 Task: Create a rule from the Routing list, Task moved to a section -> Set Priority in the project AgileCamp , set the section as Done clear the priority
Action: Mouse moved to (92, 362)
Screenshot: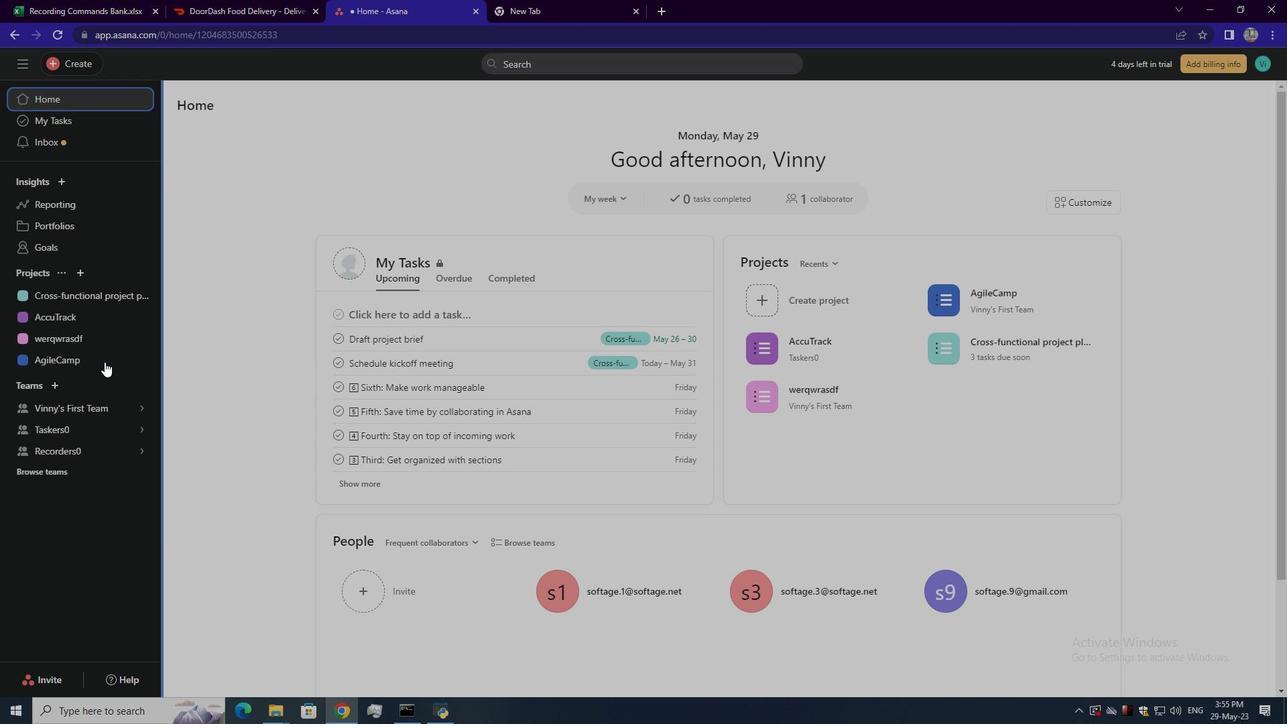 
Action: Mouse pressed left at (92, 362)
Screenshot: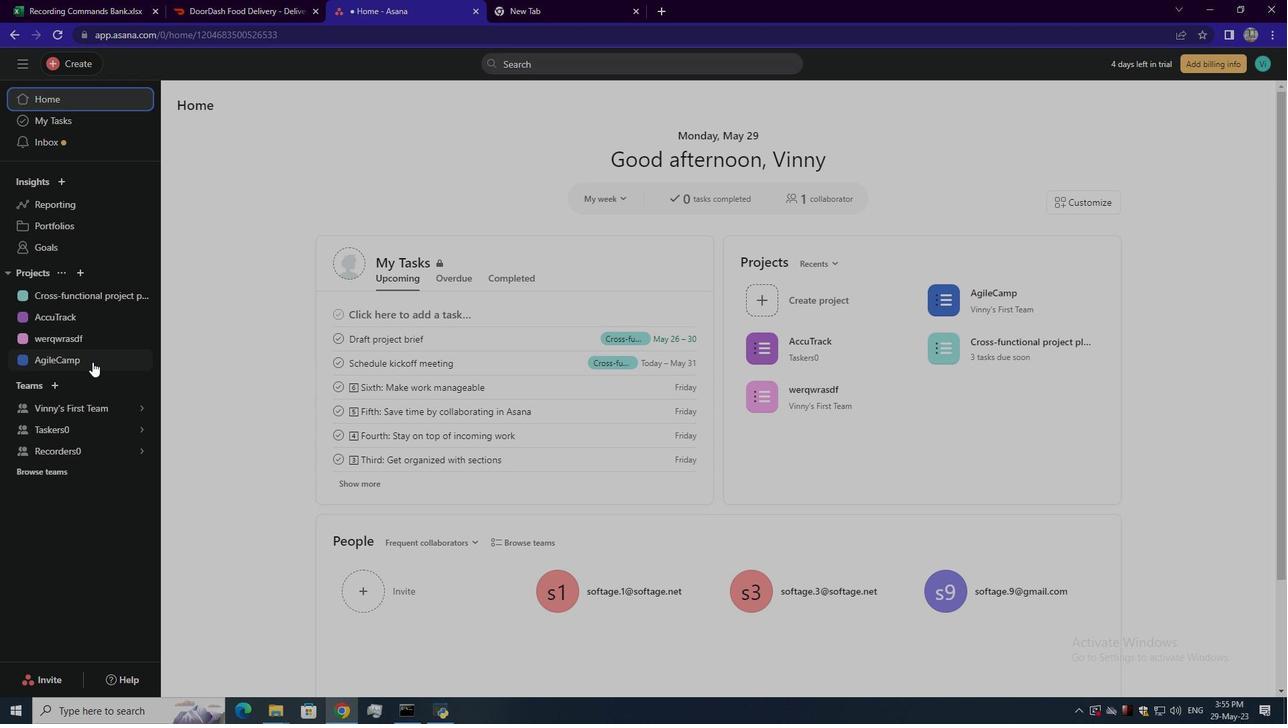 
Action: Mouse moved to (1254, 107)
Screenshot: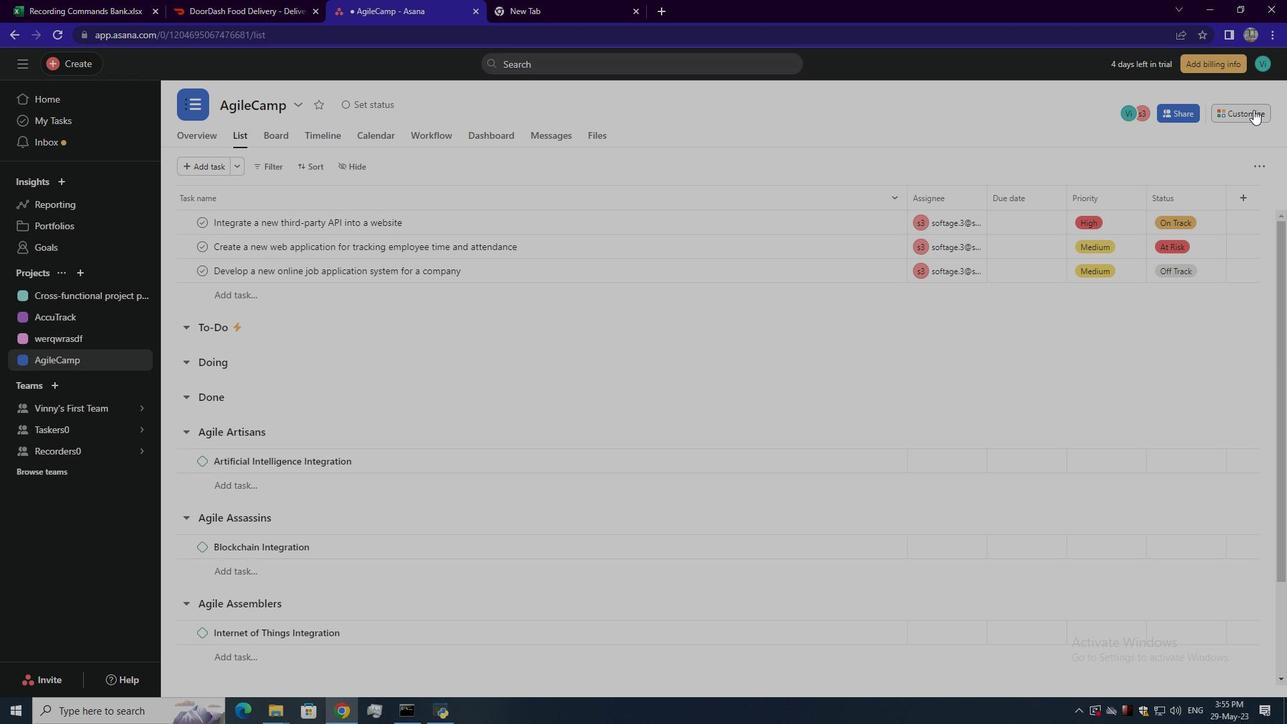 
Action: Mouse pressed left at (1254, 107)
Screenshot: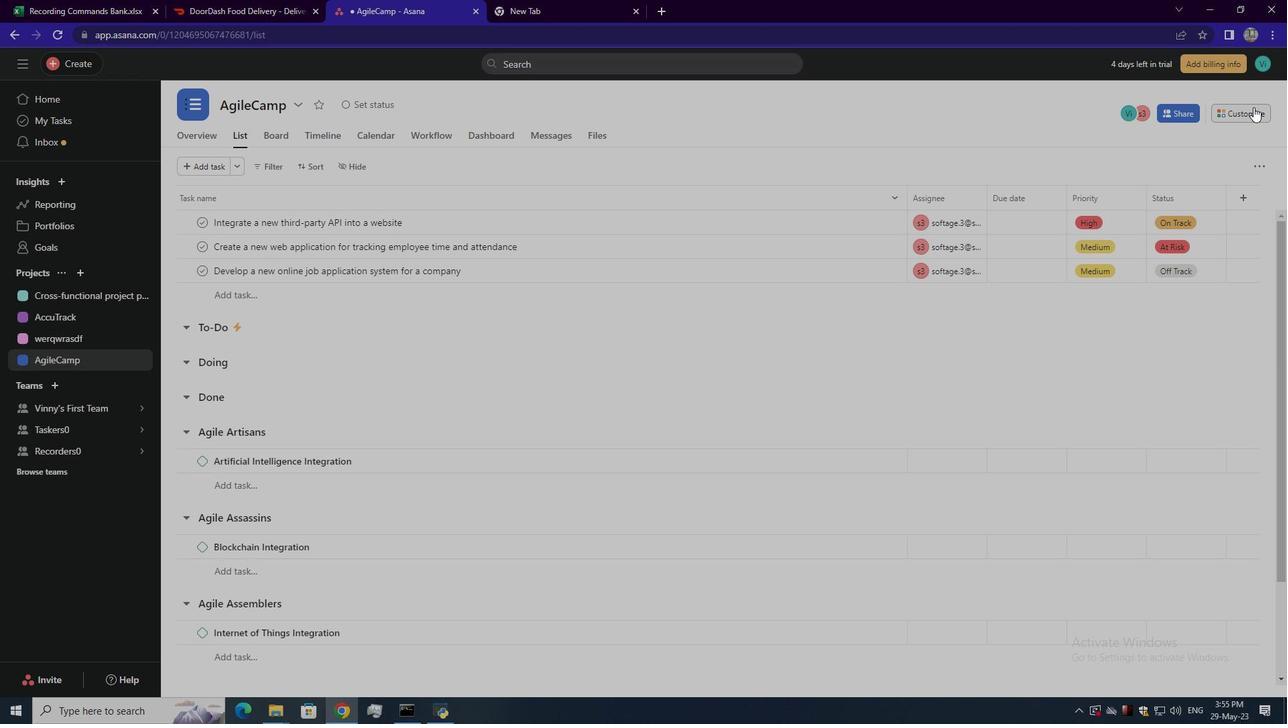 
Action: Mouse moved to (999, 283)
Screenshot: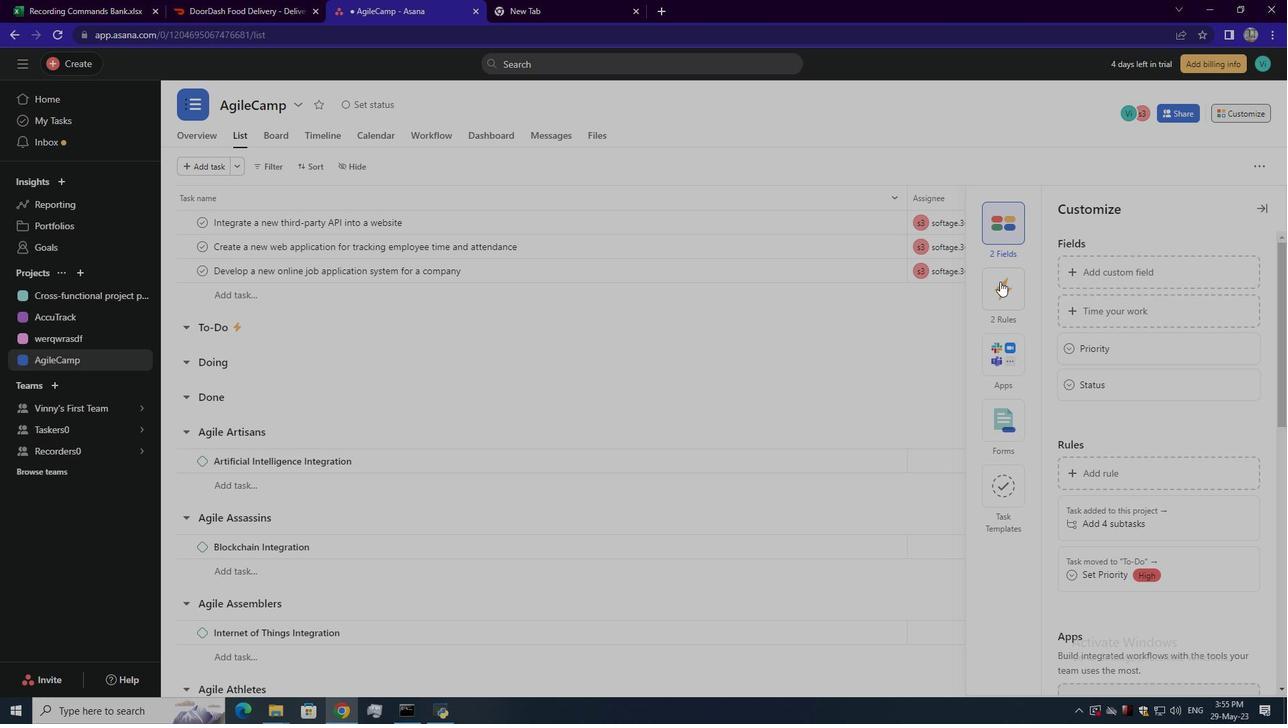 
Action: Mouse pressed left at (999, 283)
Screenshot: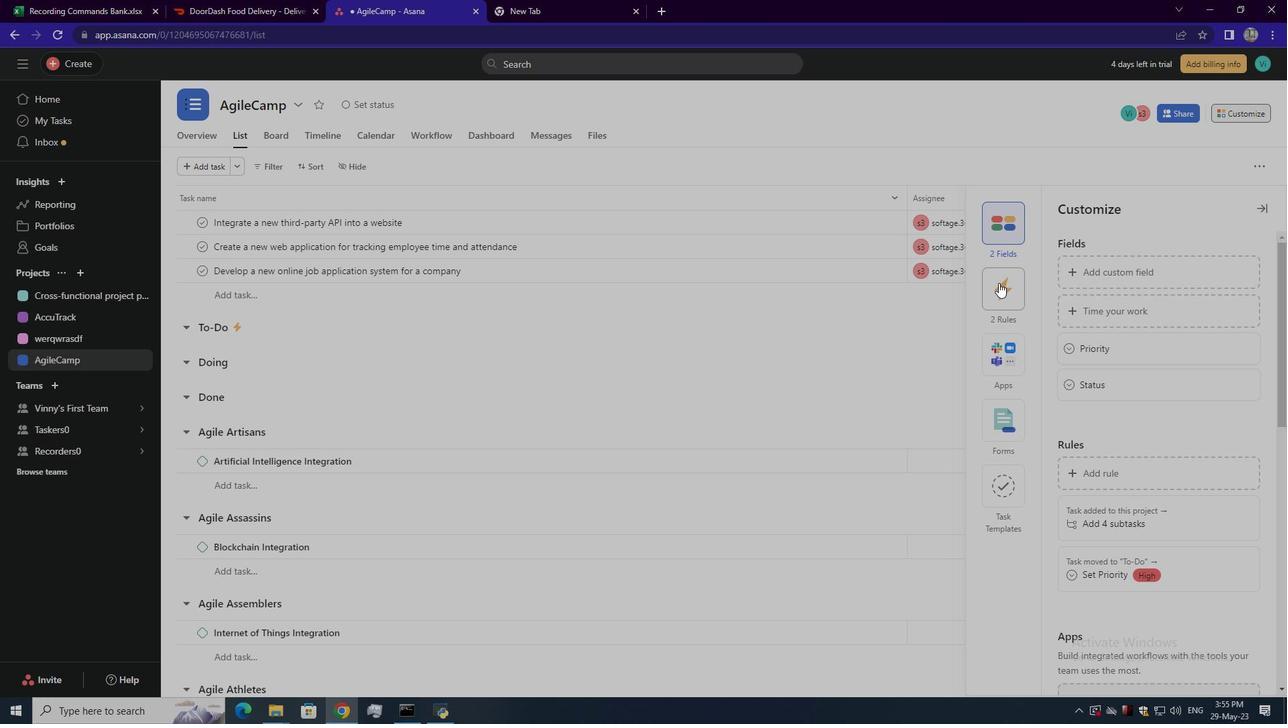 
Action: Mouse moved to (1091, 270)
Screenshot: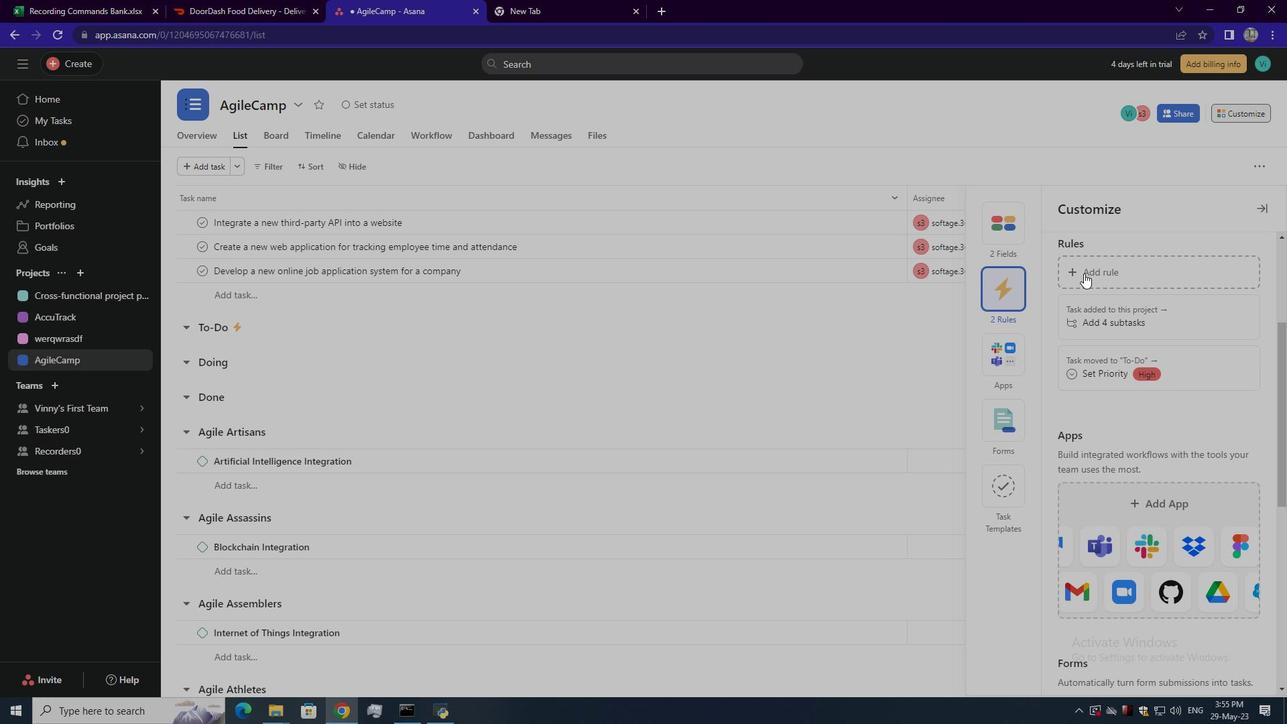 
Action: Mouse pressed left at (1091, 270)
Screenshot: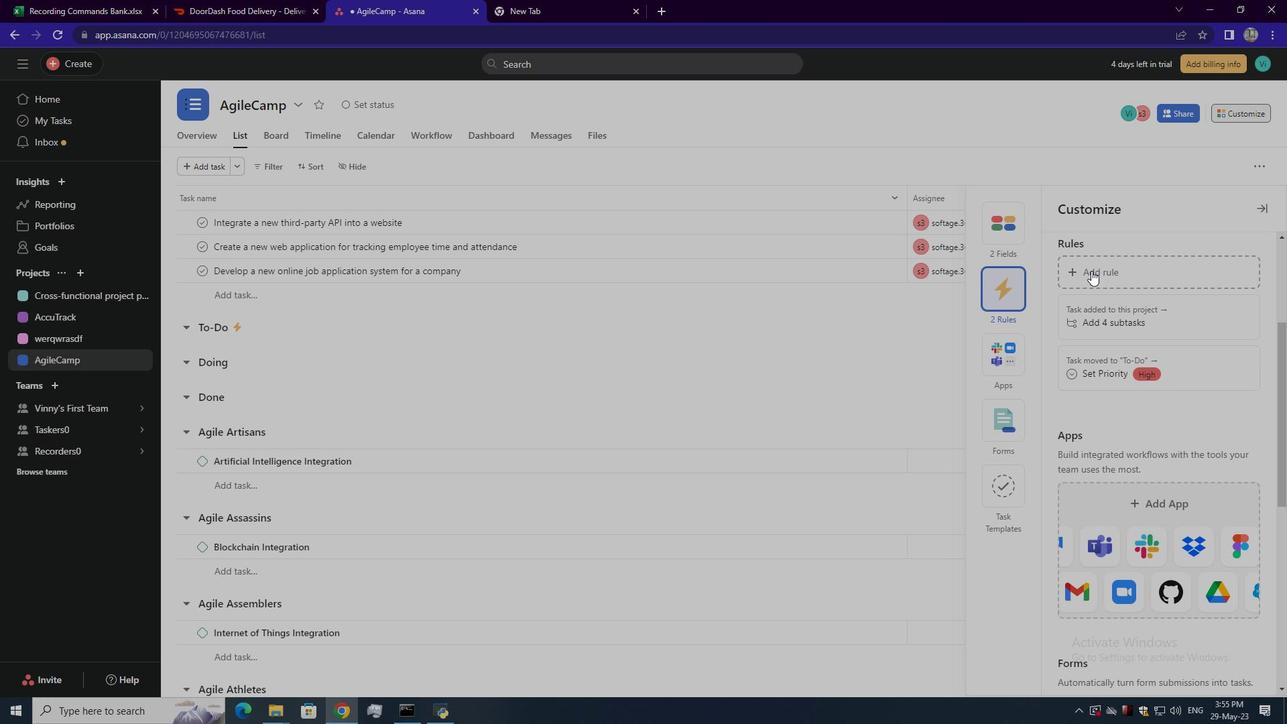 
Action: Mouse moved to (304, 177)
Screenshot: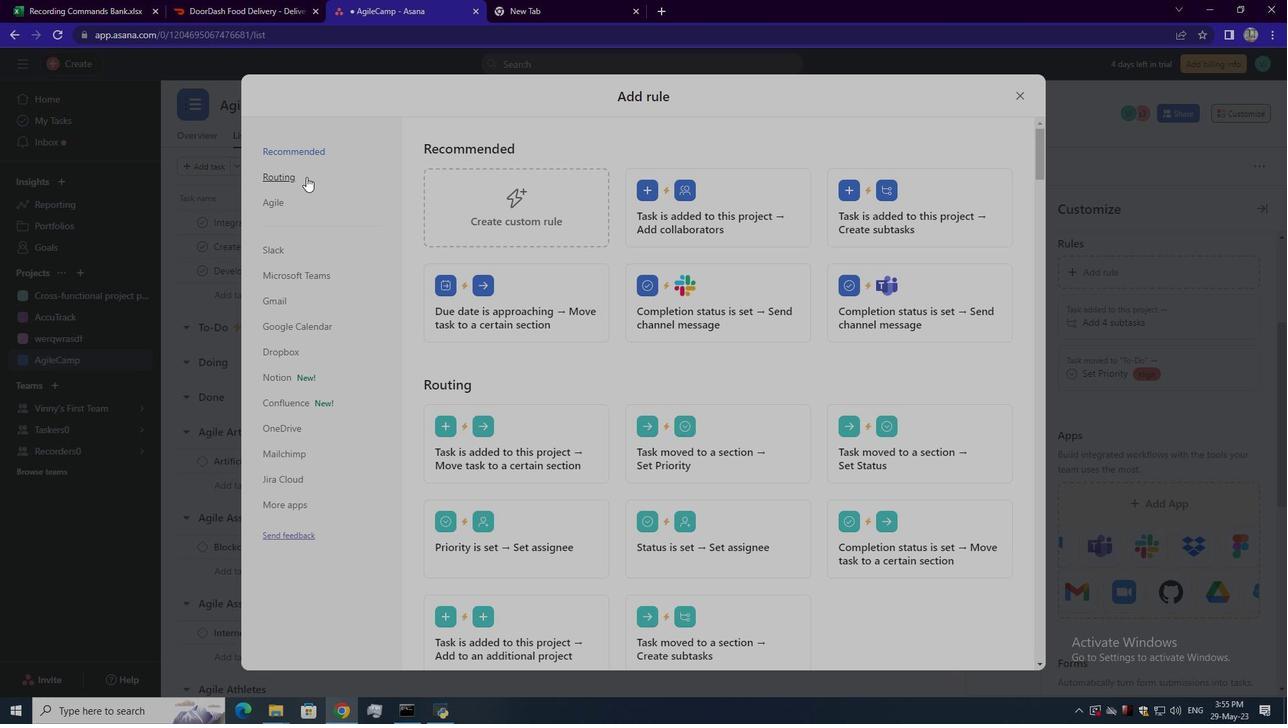 
Action: Mouse pressed left at (304, 177)
Screenshot: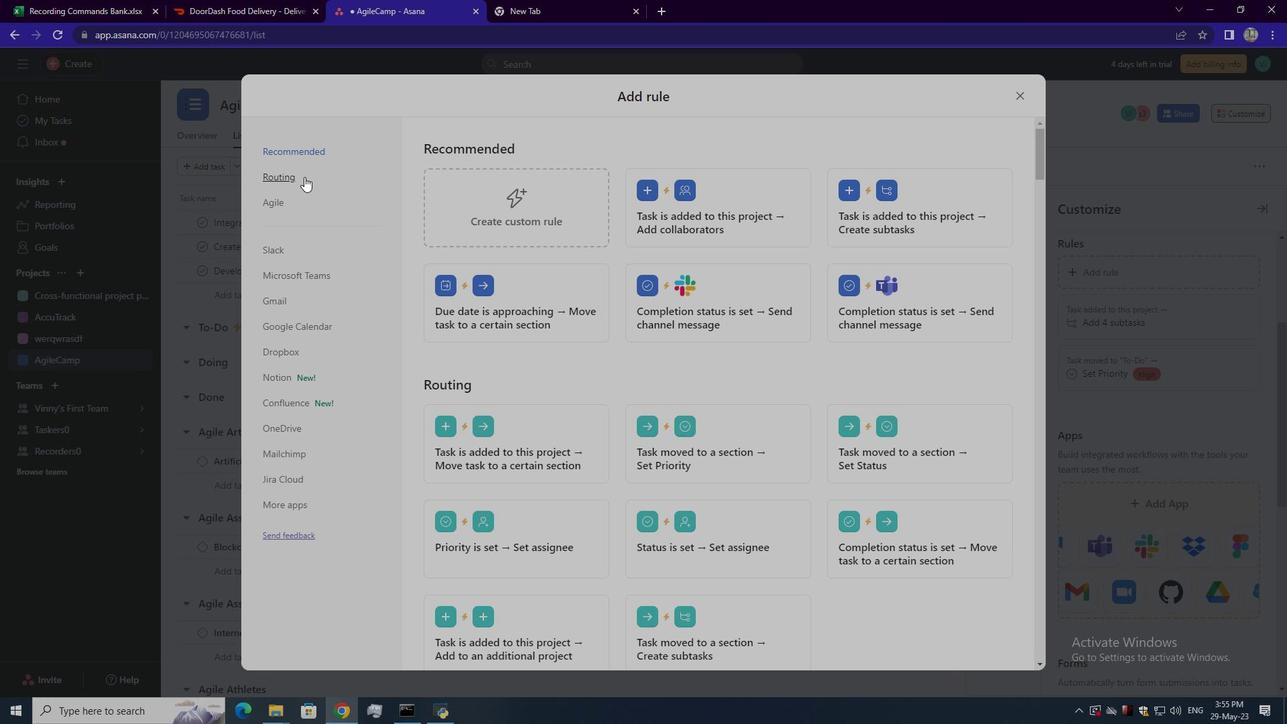 
Action: Mouse moved to (695, 198)
Screenshot: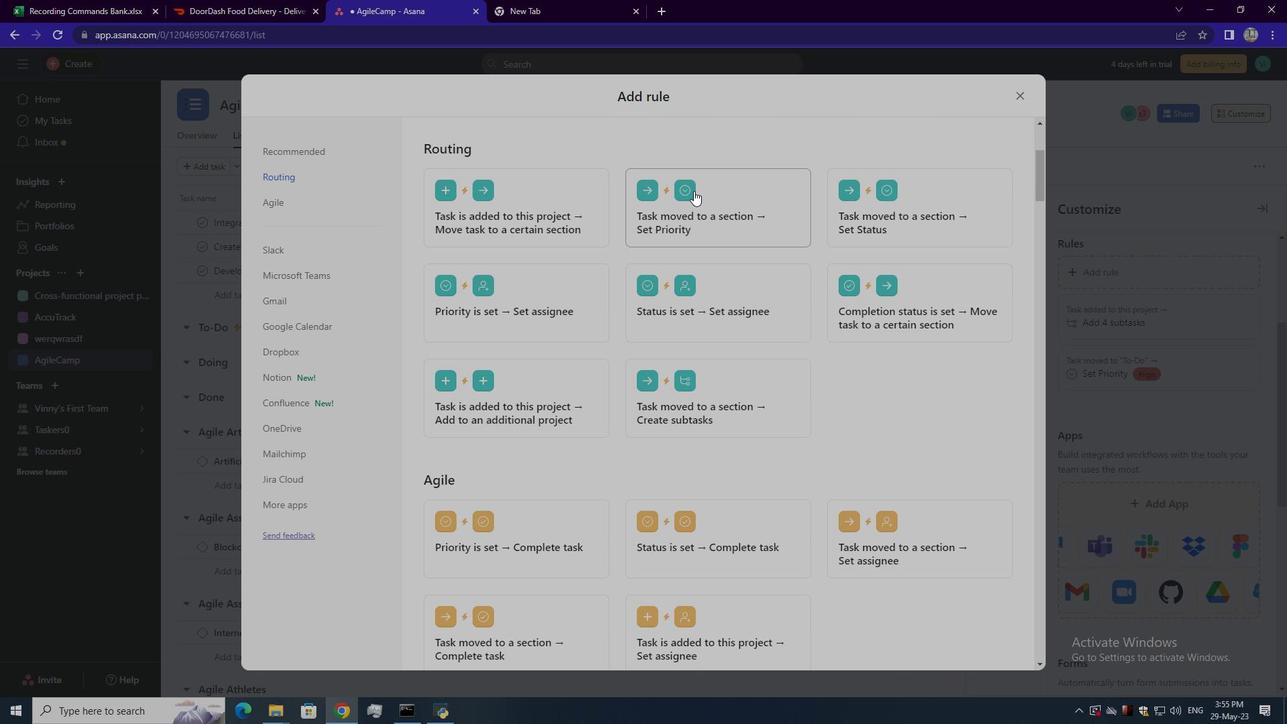 
Action: Mouse pressed left at (695, 198)
Screenshot: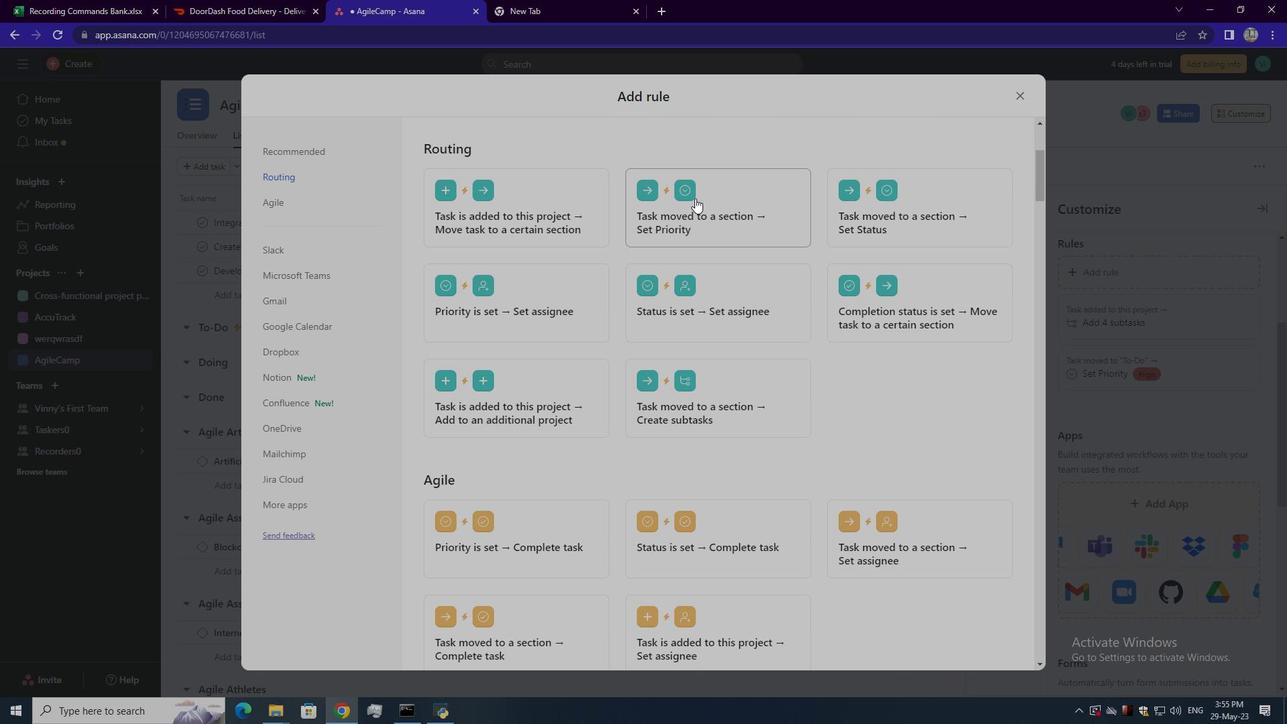 
Action: Mouse moved to (462, 376)
Screenshot: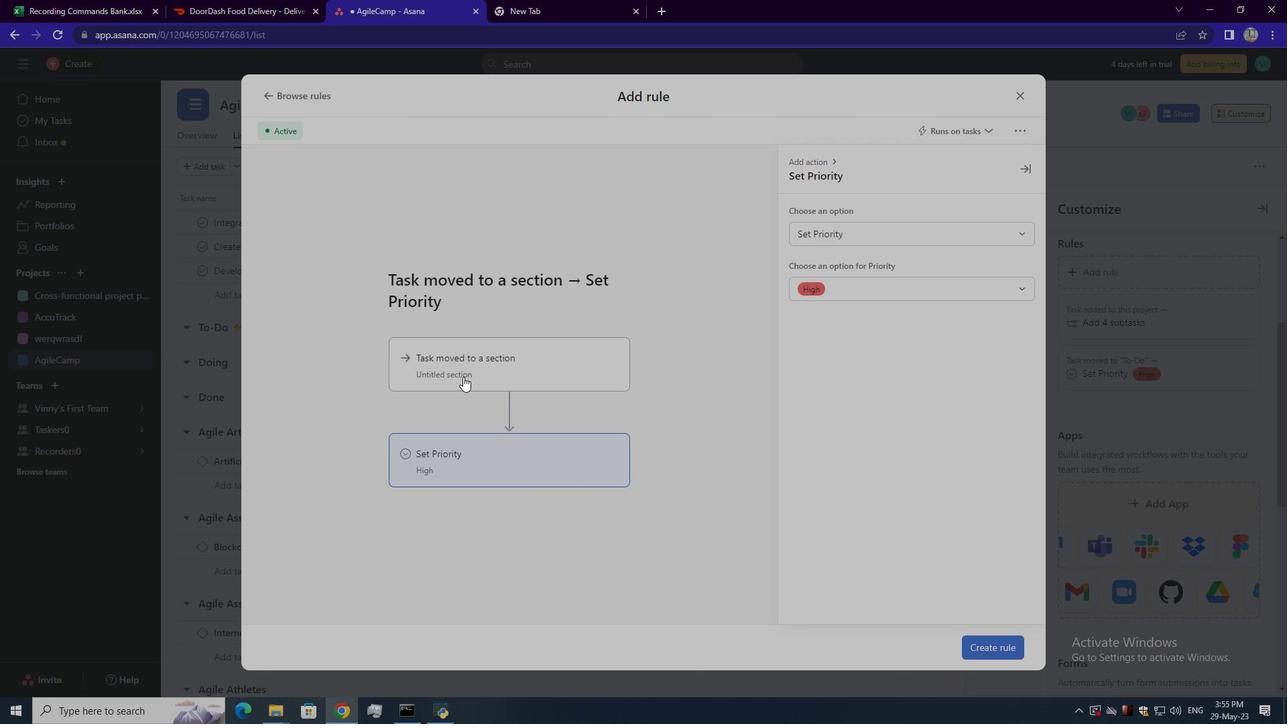 
Action: Mouse pressed left at (462, 376)
Screenshot: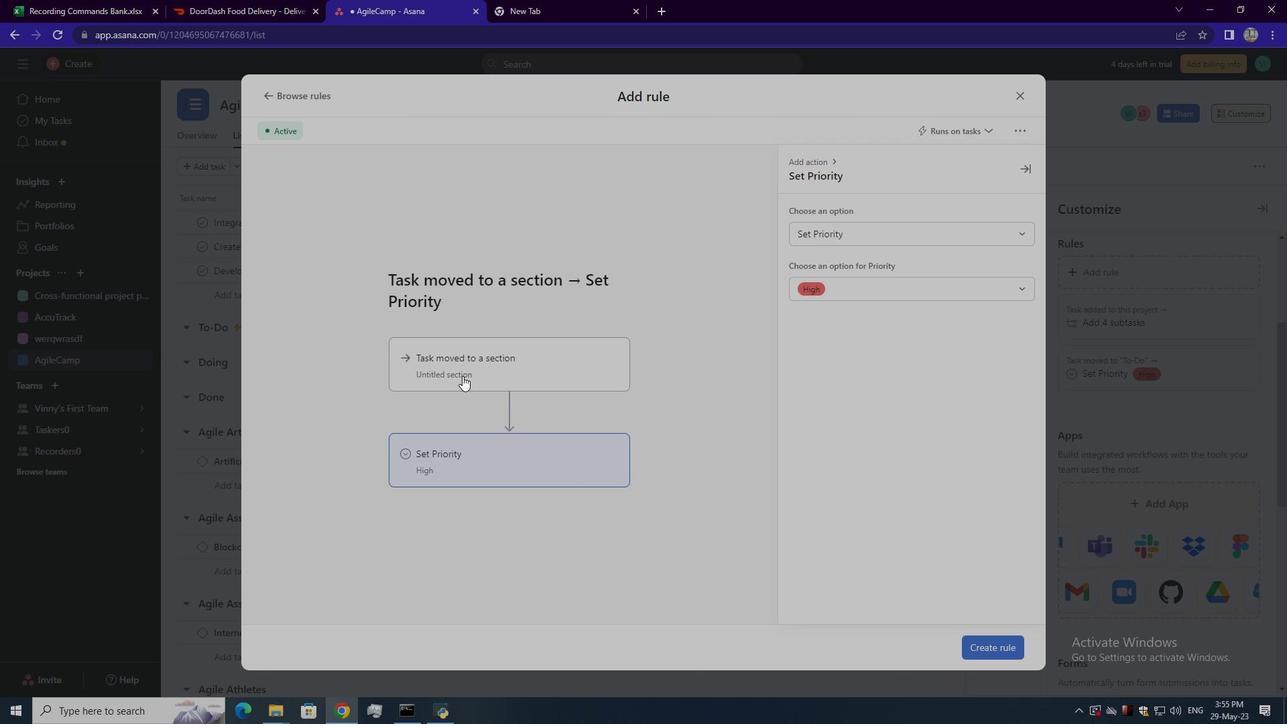 
Action: Mouse moved to (843, 230)
Screenshot: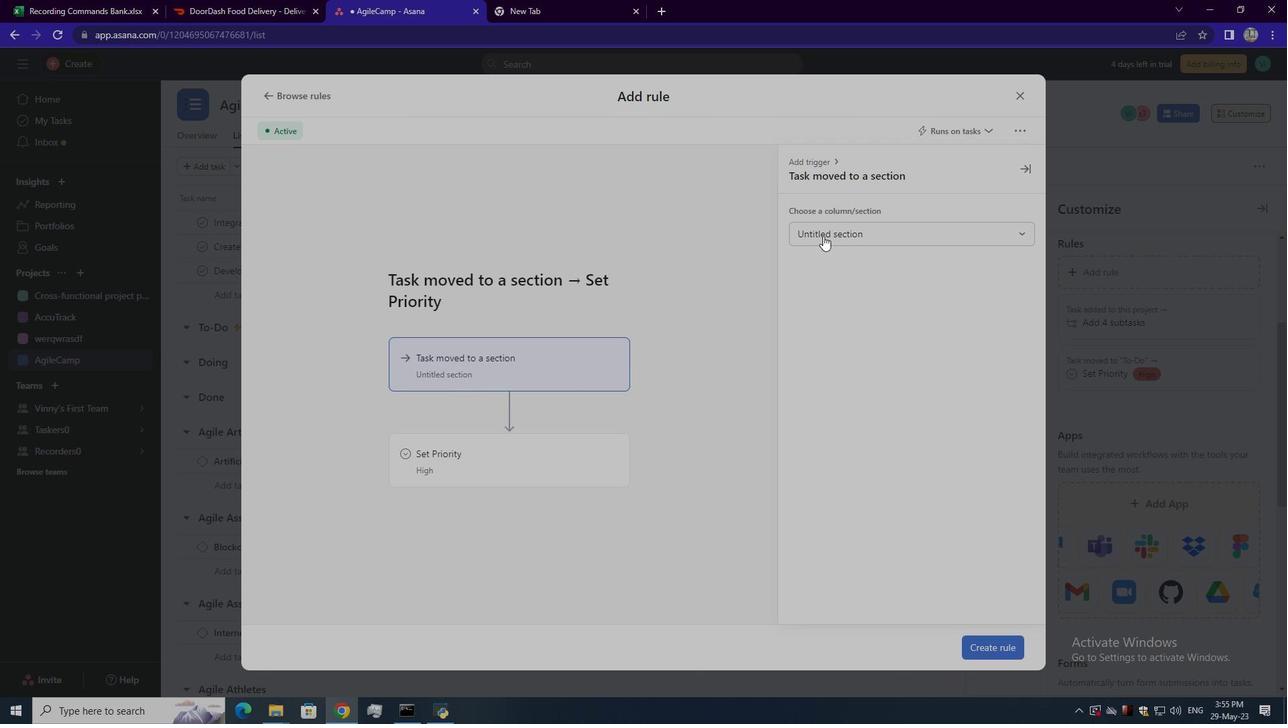 
Action: Mouse pressed left at (843, 230)
Screenshot: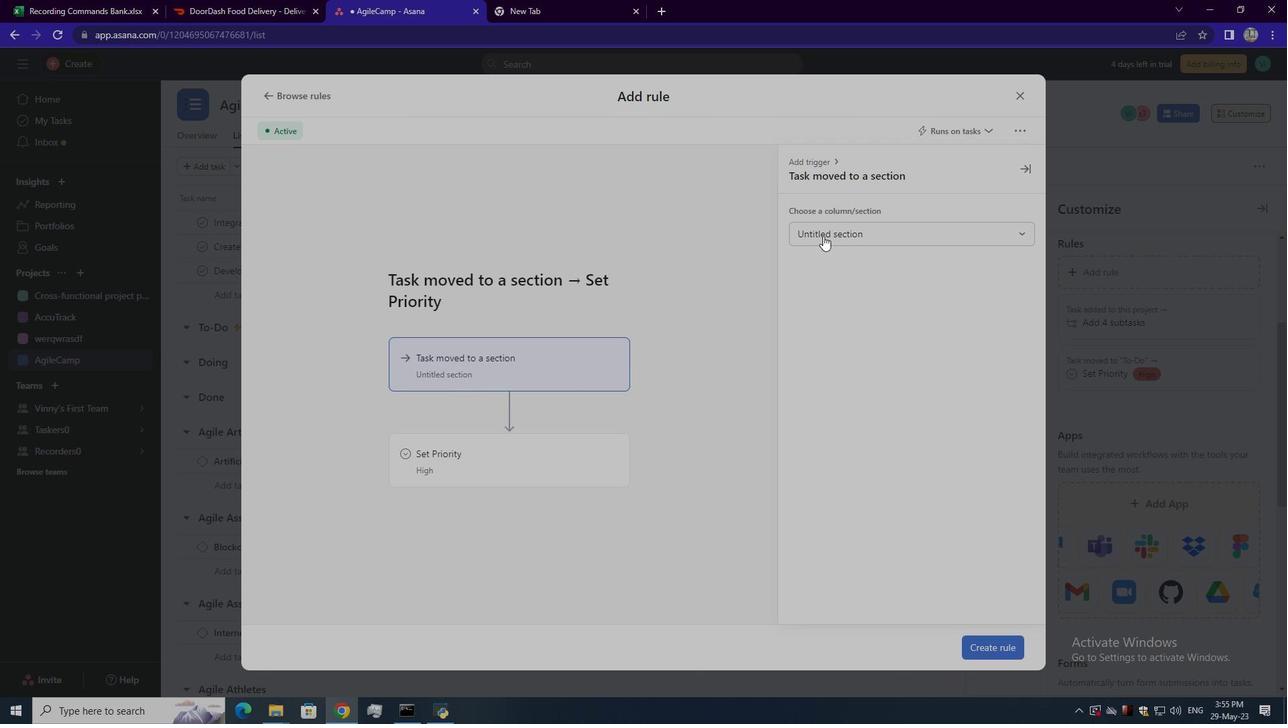 
Action: Mouse moved to (831, 338)
Screenshot: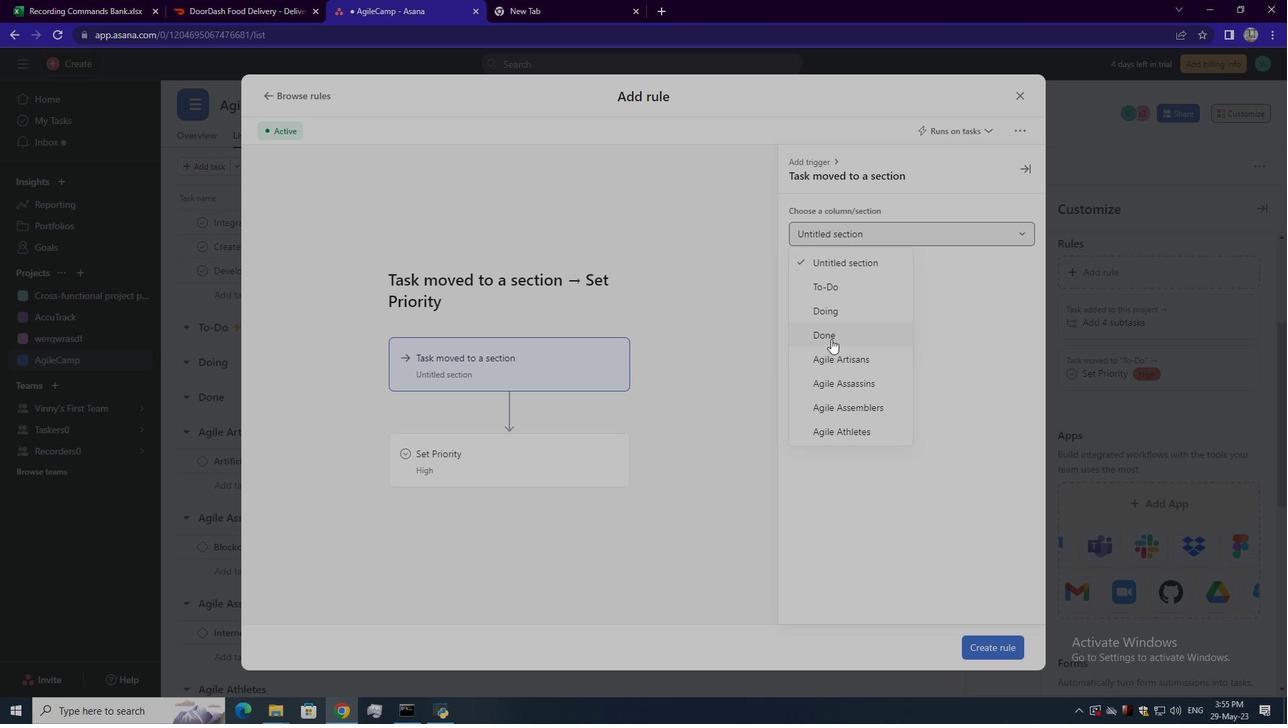 
Action: Mouse pressed left at (831, 338)
Screenshot: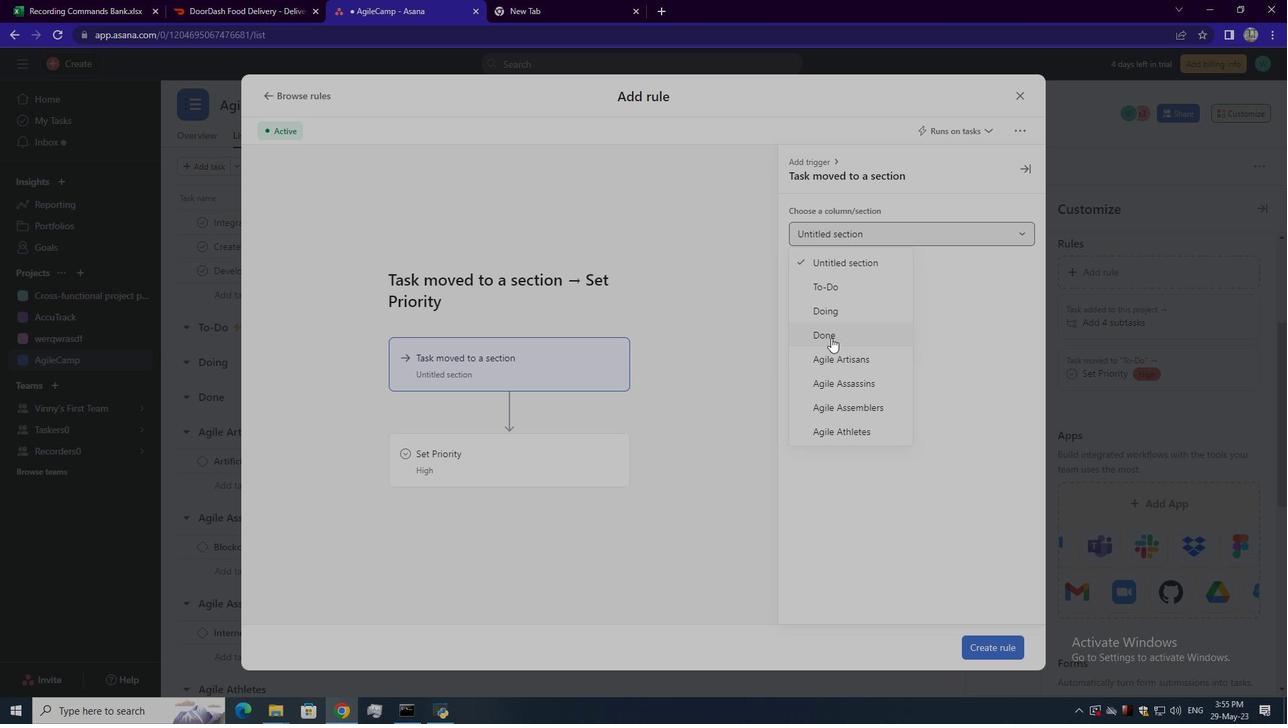 
Action: Mouse moved to (495, 475)
Screenshot: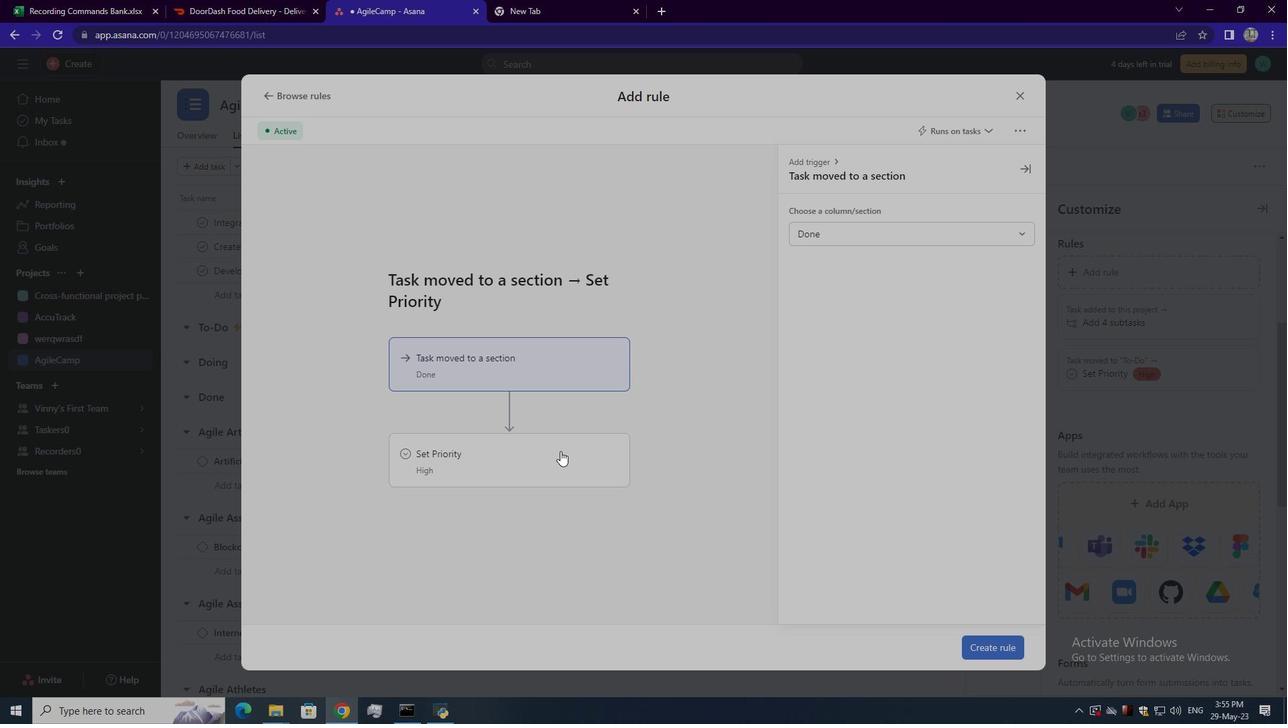 
Action: Mouse pressed left at (495, 475)
Screenshot: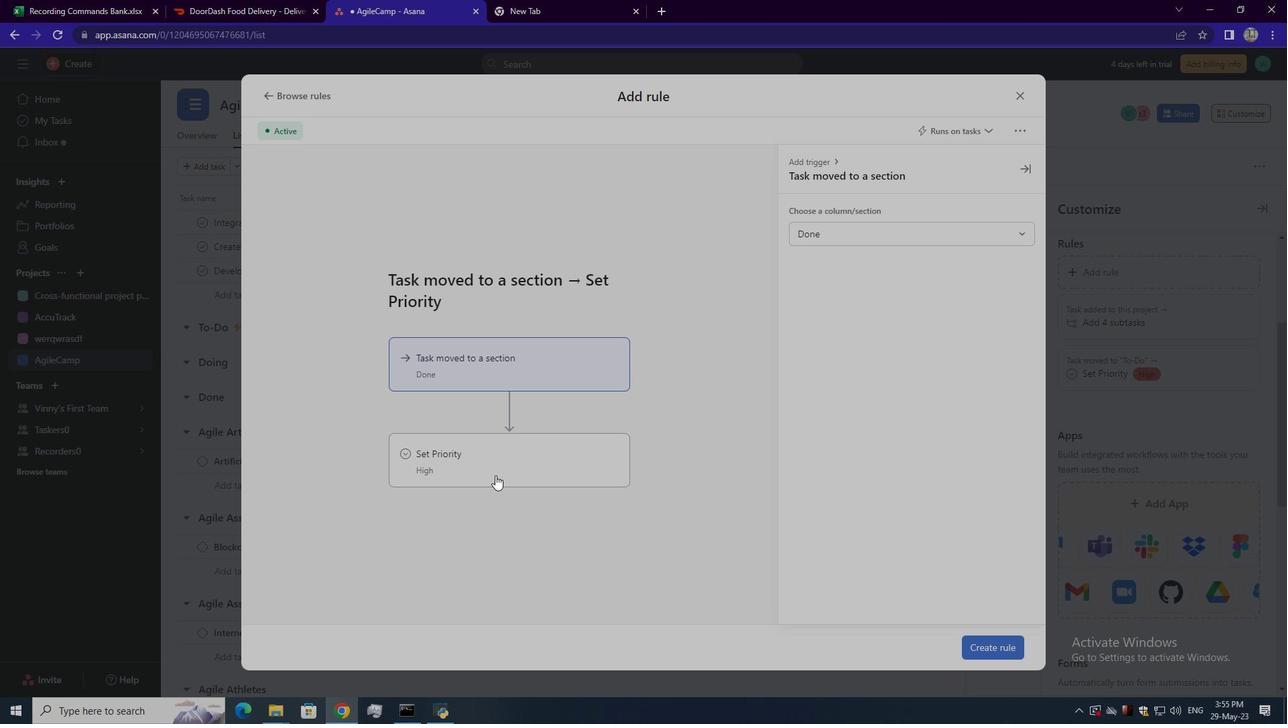 
Action: Mouse moved to (857, 231)
Screenshot: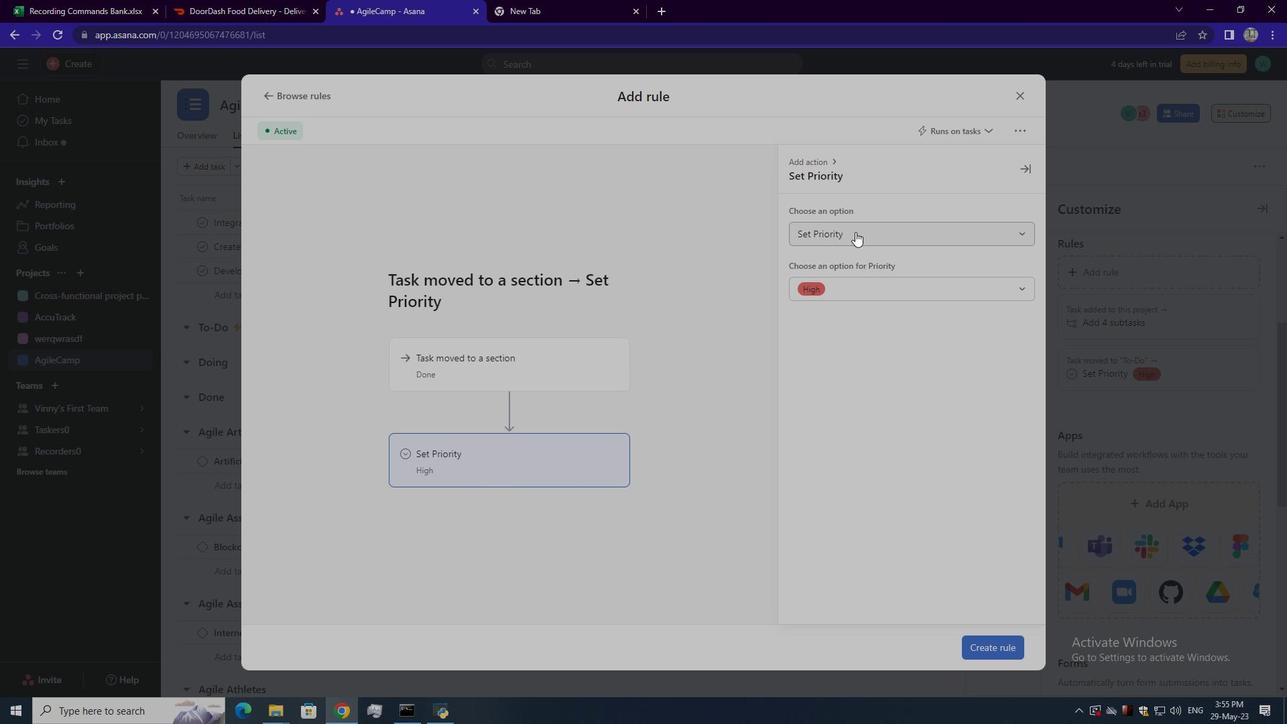 
Action: Mouse pressed left at (857, 231)
Screenshot: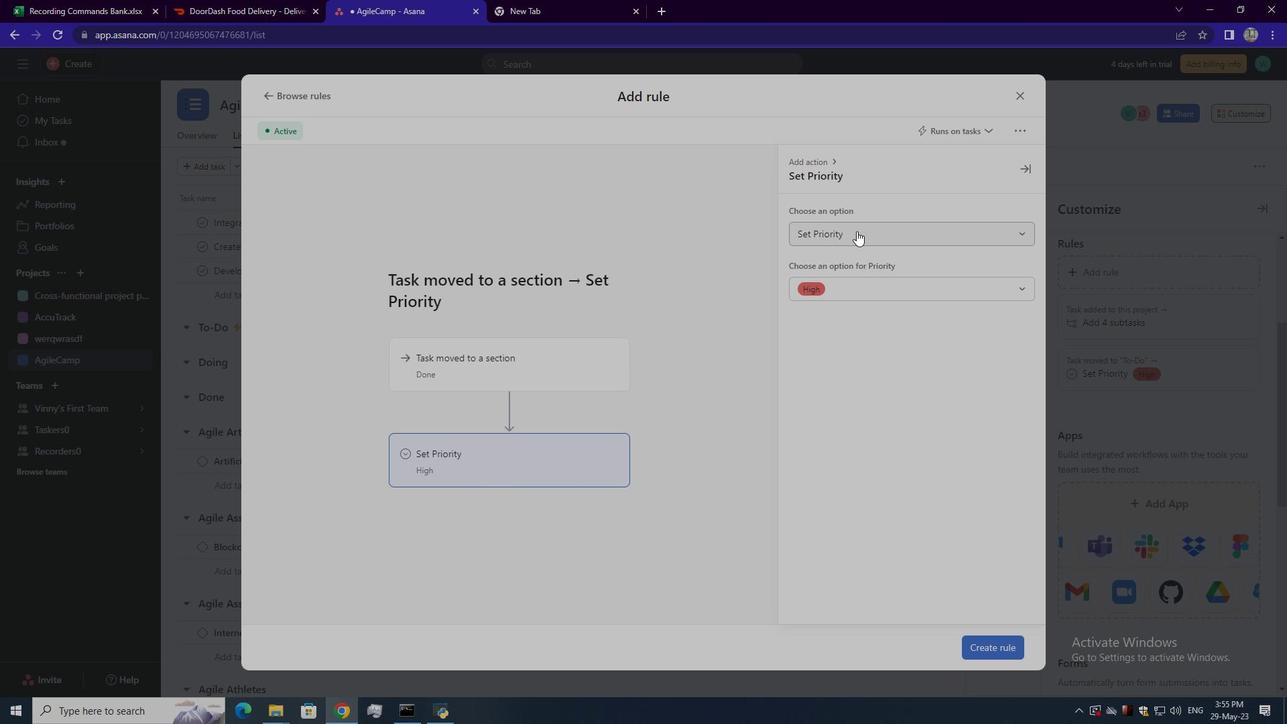 
Action: Mouse moved to (835, 291)
Screenshot: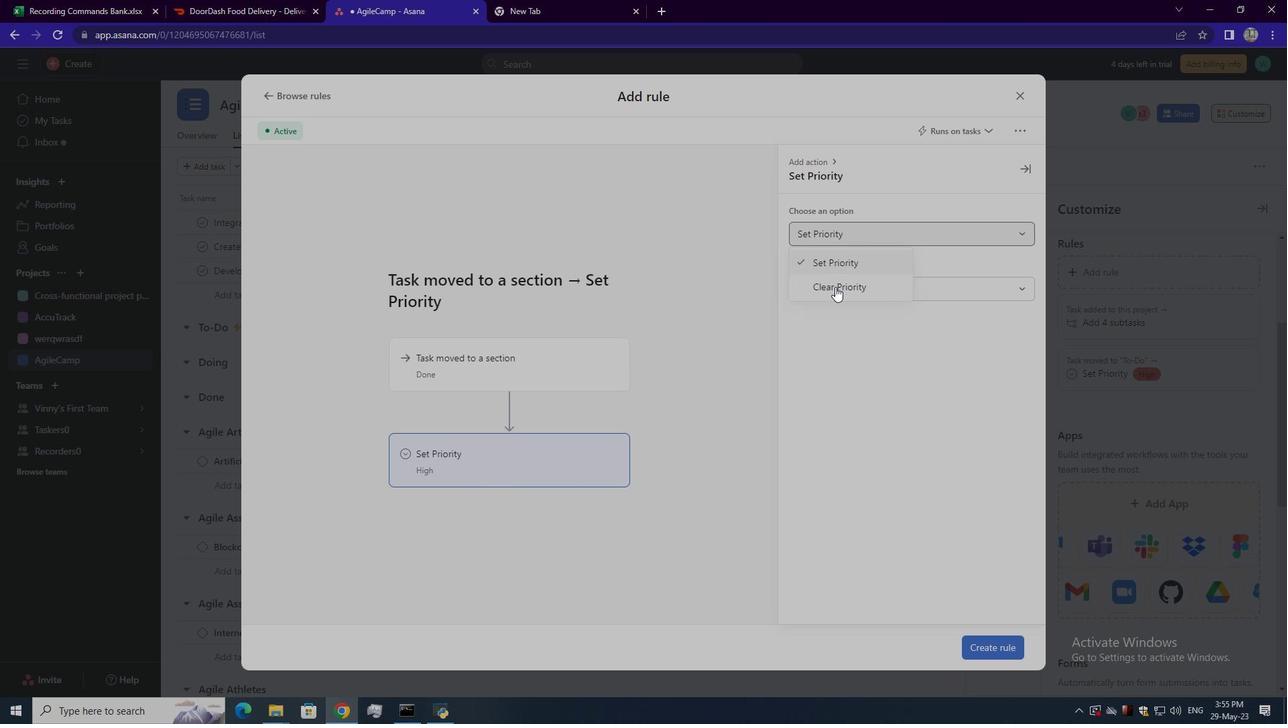
Action: Mouse pressed left at (835, 291)
Screenshot: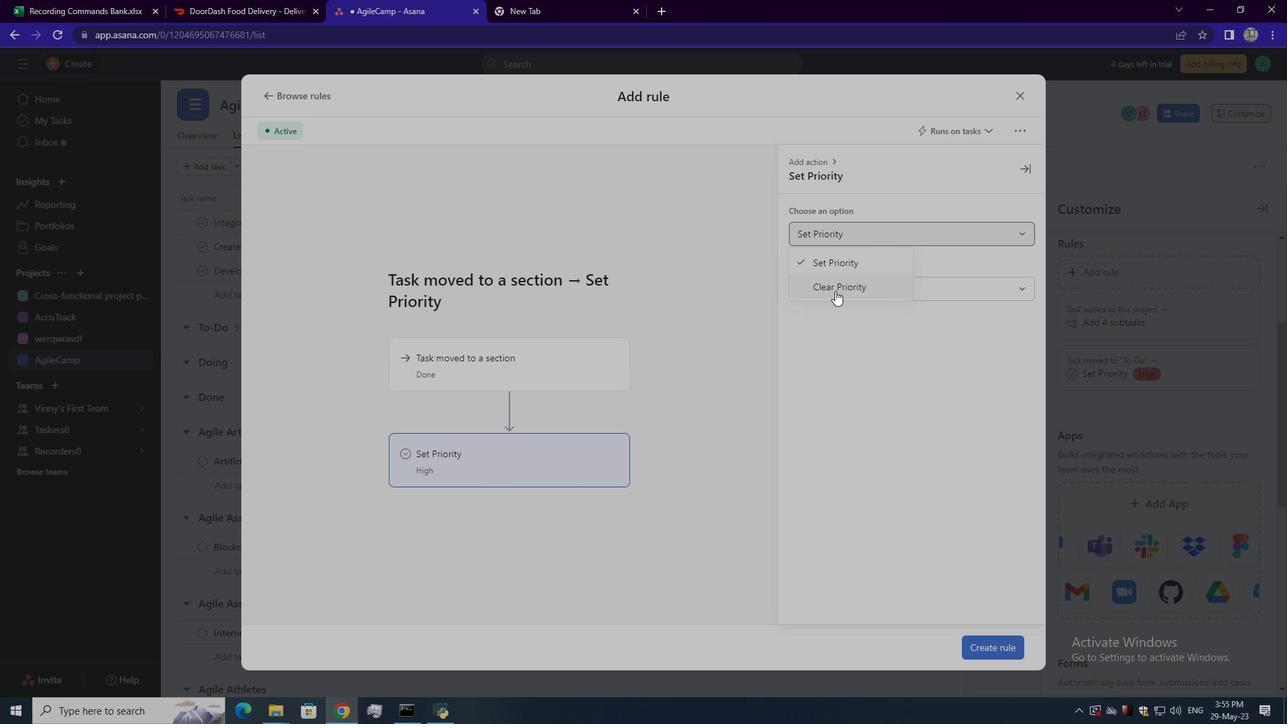 
Action: Mouse moved to (978, 649)
Screenshot: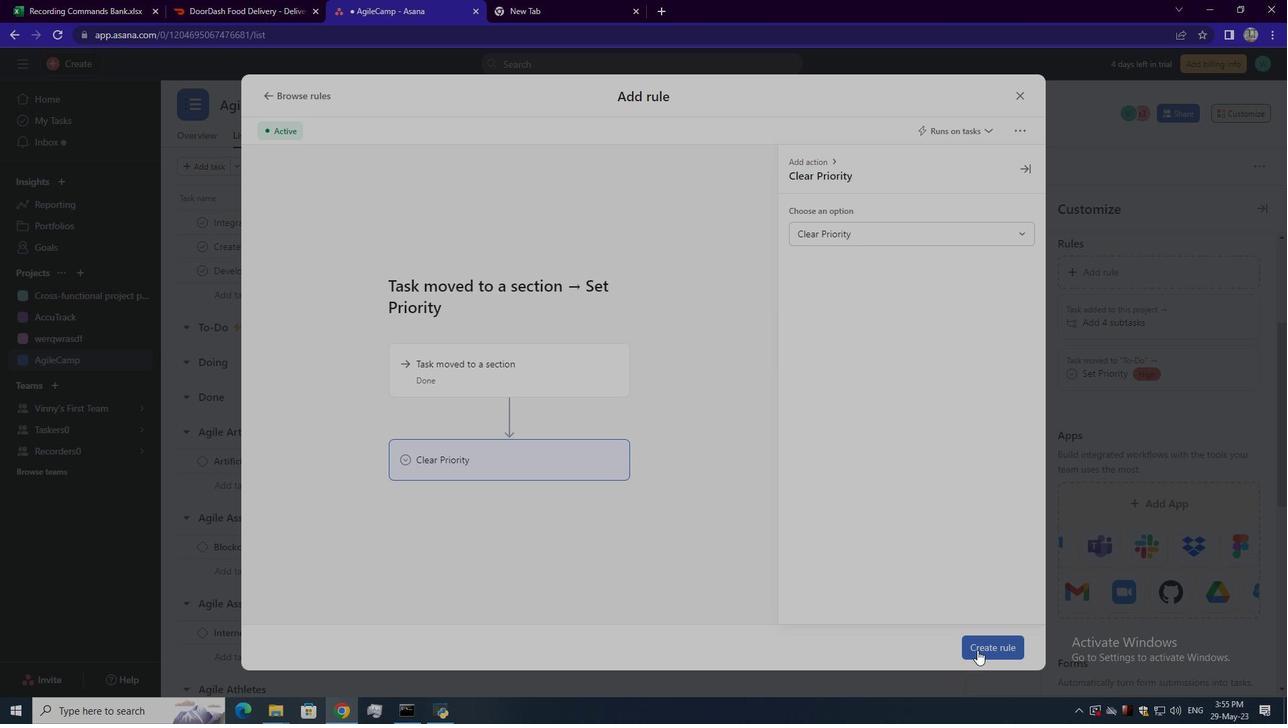 
Action: Mouse pressed left at (978, 649)
Screenshot: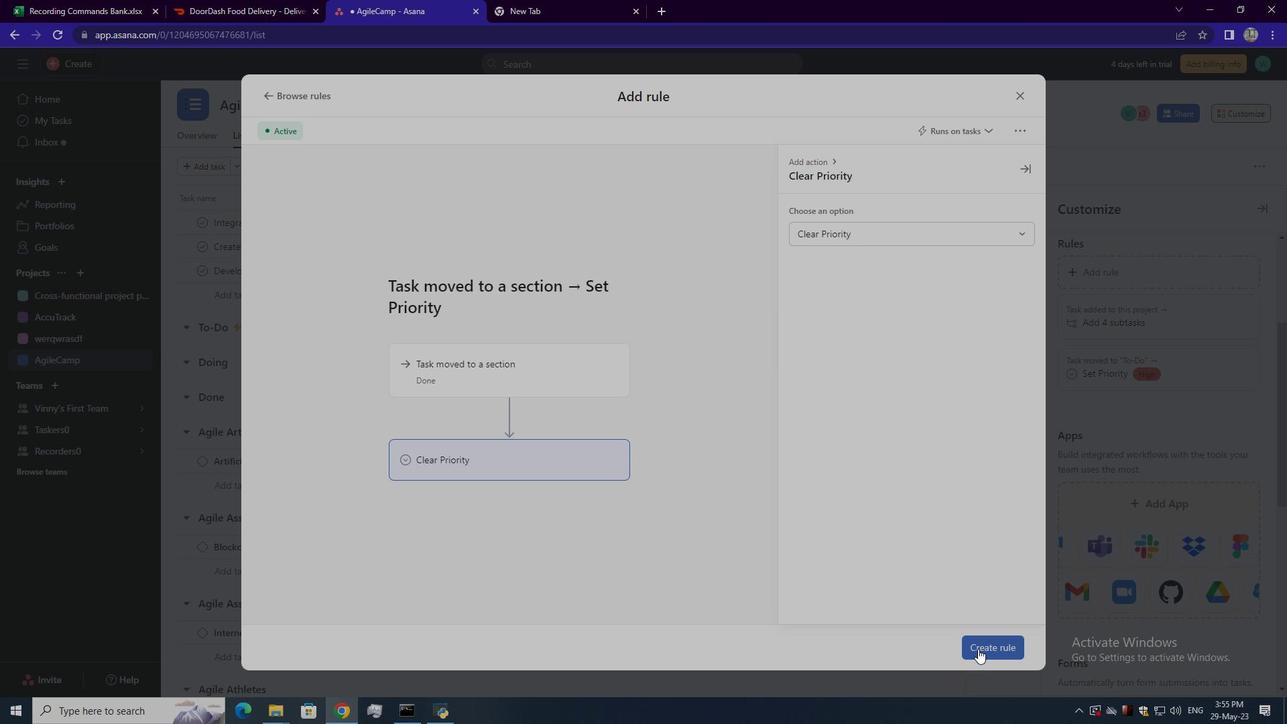 
